 Task: Add Attachment from "Attach a link" to Card Card0000000012 in Board Board0000000003 in Workspace WS0000000001 in Trello. Add Cover Red to Card Card0000000012 in Board Board0000000003 in Workspace WS0000000001 in Trello. Add "Join Card" Button Button0000000012  to Card Card0000000012 in Board Board0000000003 in Workspace WS0000000001 in Trello. Add Description DS0000000012 to Card Card0000000012 in Board Board0000000003 in Workspace WS0000000001 in Trello. Add Comment CM0000000012 to Card Card0000000012 in Board Board0000000003 in Workspace WS0000000001 in Trello
Action: Mouse moved to (314, 487)
Screenshot: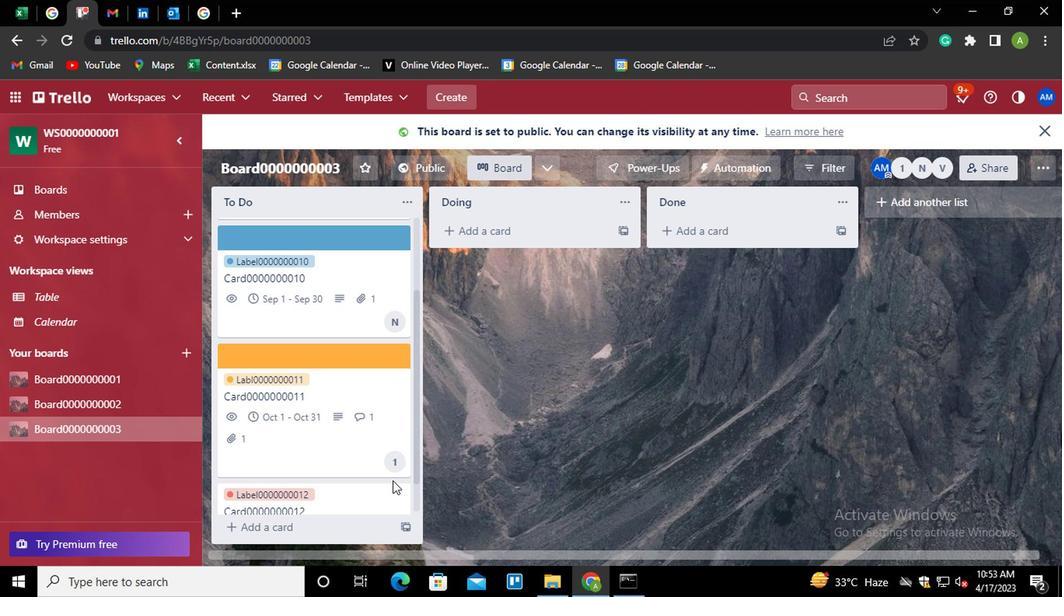 
Action: Mouse pressed left at (314, 487)
Screenshot: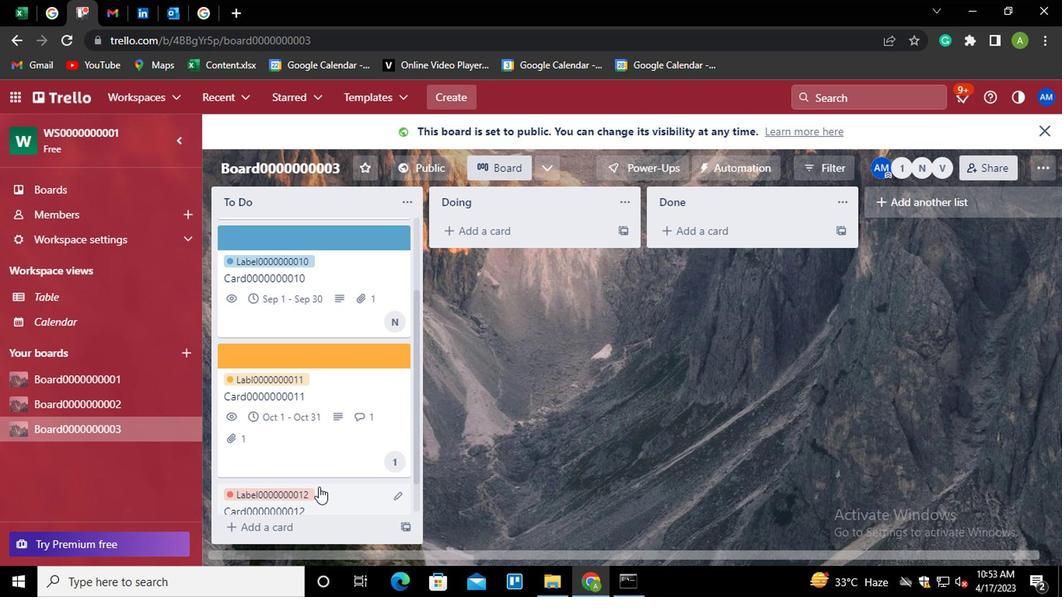 
Action: Mouse moved to (725, 406)
Screenshot: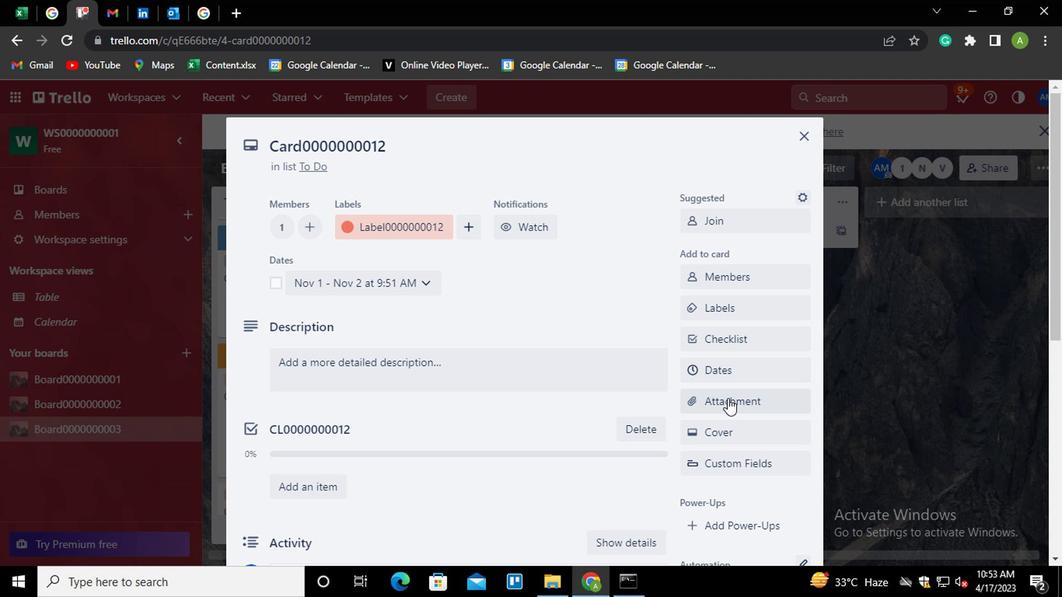 
Action: Mouse pressed left at (725, 406)
Screenshot: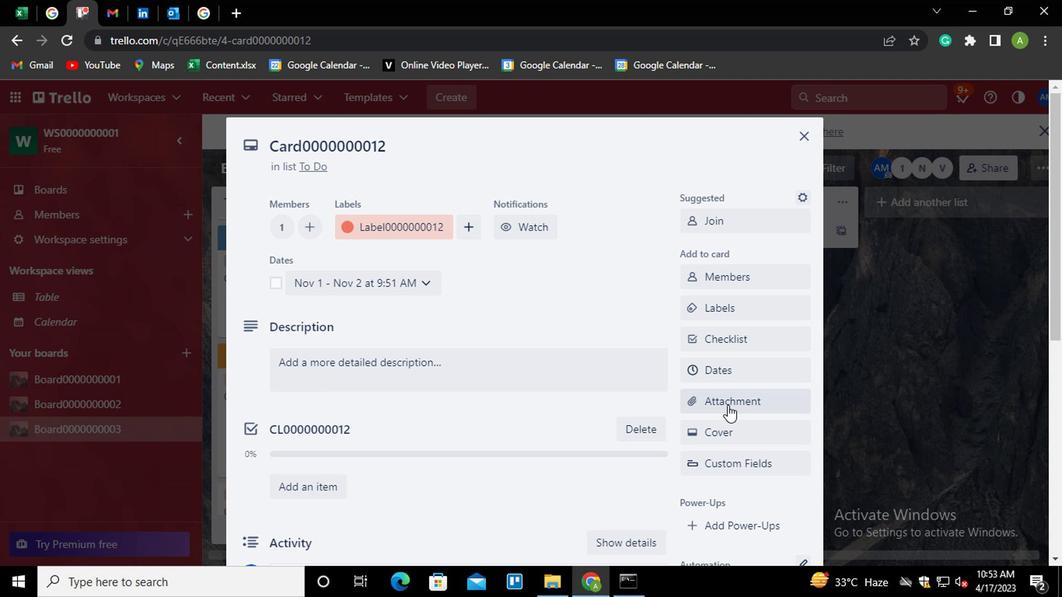 
Action: Mouse moved to (727, 348)
Screenshot: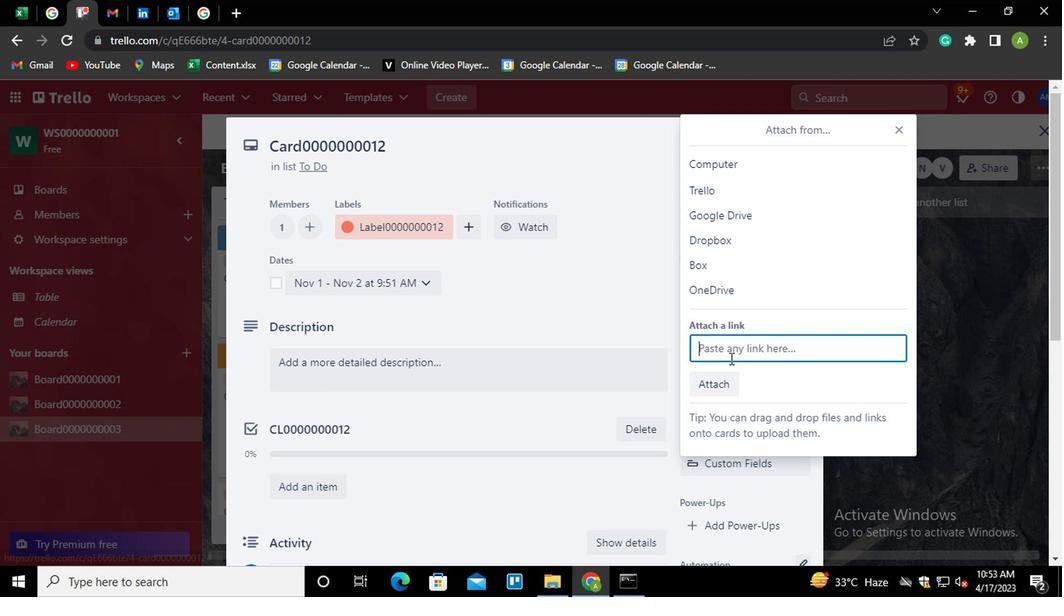 
Action: Key pressed ctrl+V
Screenshot: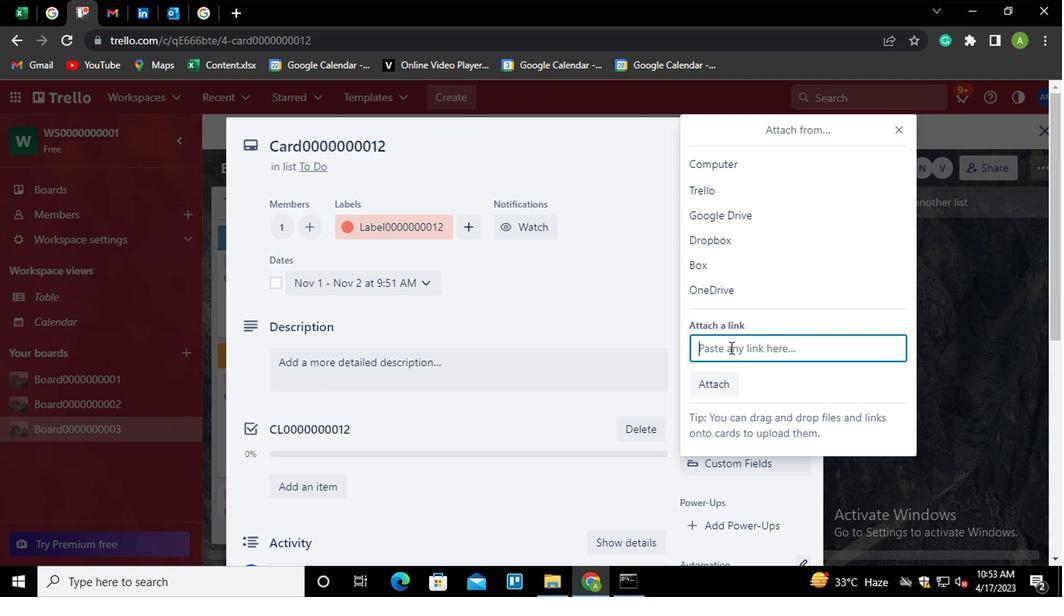 
Action: Mouse moved to (714, 433)
Screenshot: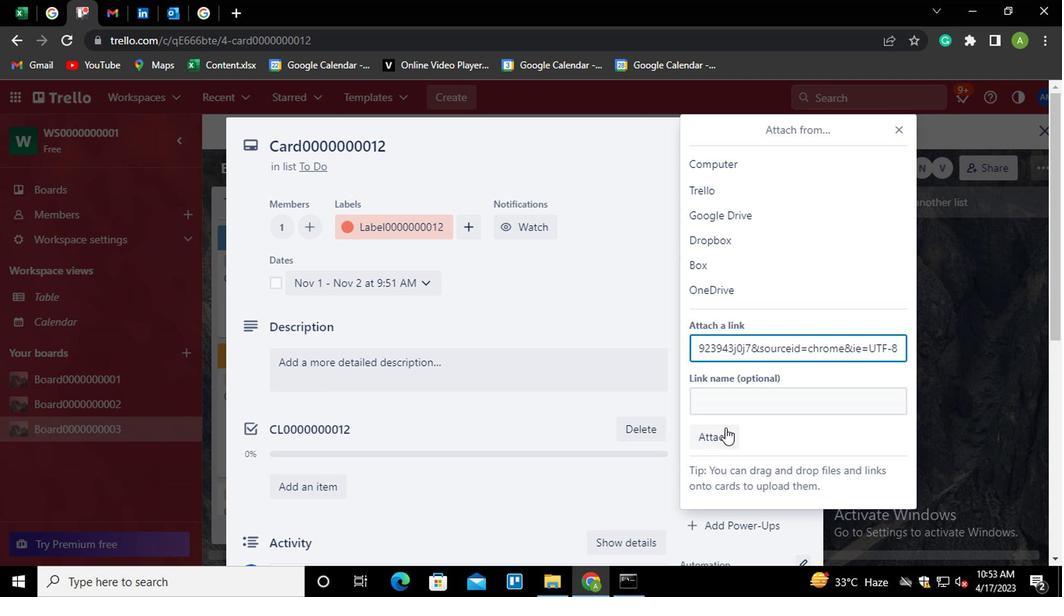 
Action: Mouse pressed left at (714, 433)
Screenshot: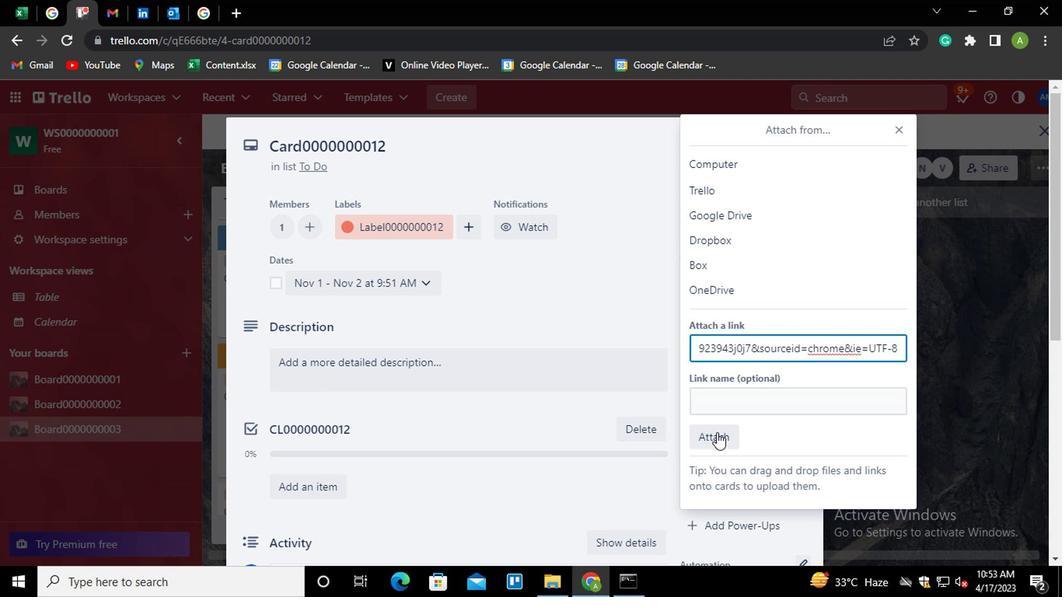 
Action: Mouse moved to (713, 434)
Screenshot: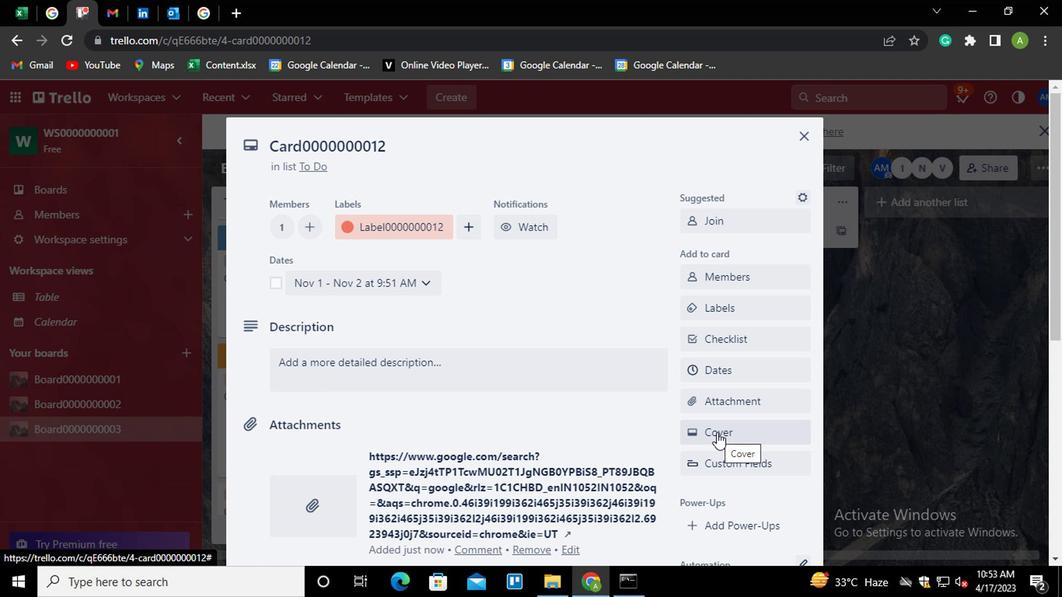 
Action: Mouse pressed left at (713, 434)
Screenshot: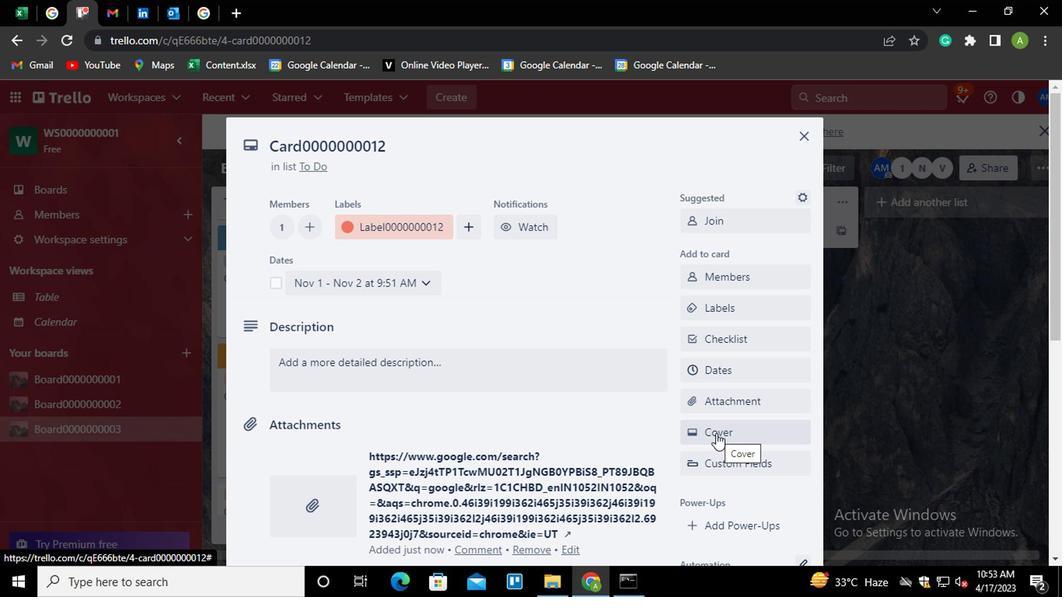 
Action: Mouse moved to (830, 271)
Screenshot: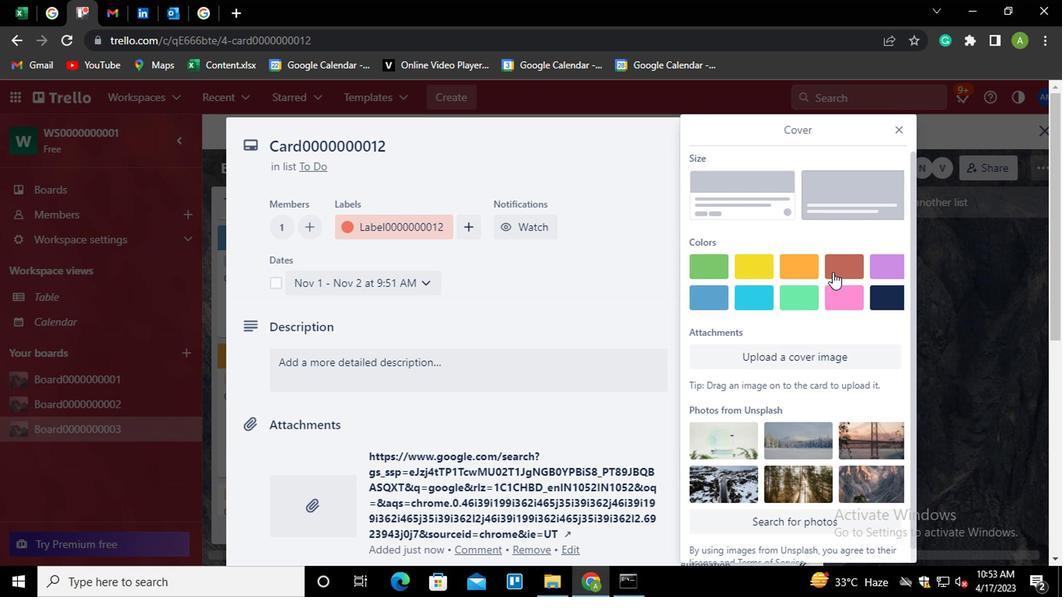 
Action: Mouse pressed left at (830, 271)
Screenshot: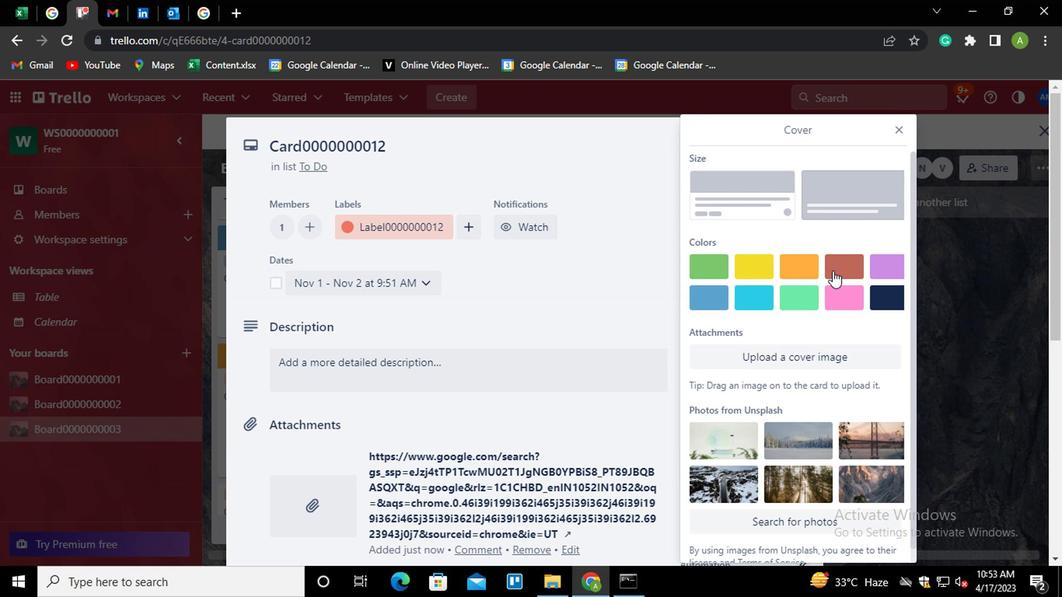 
Action: Mouse moved to (636, 278)
Screenshot: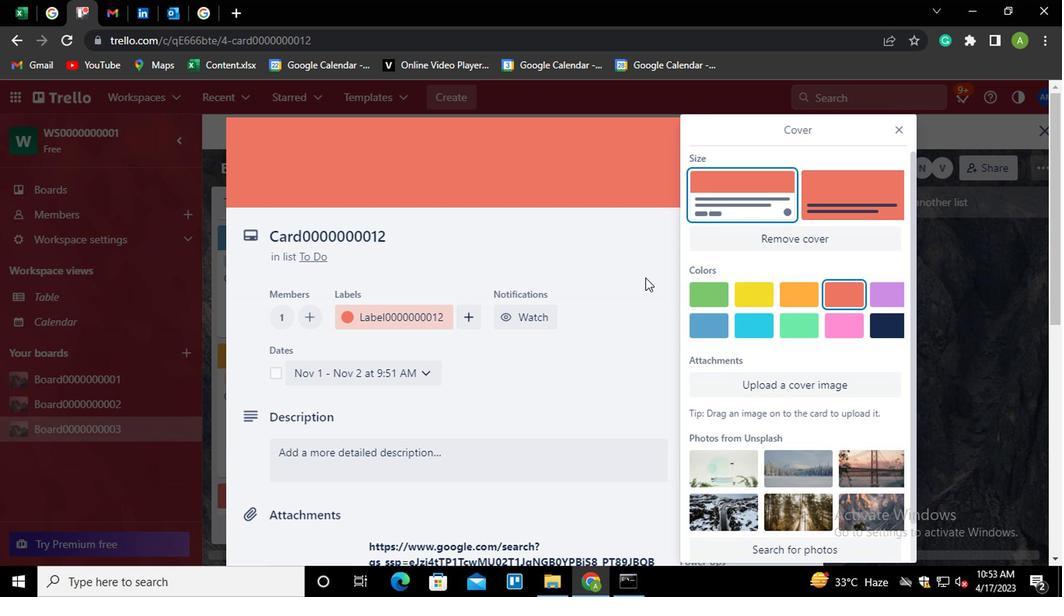 
Action: Mouse pressed left at (636, 278)
Screenshot: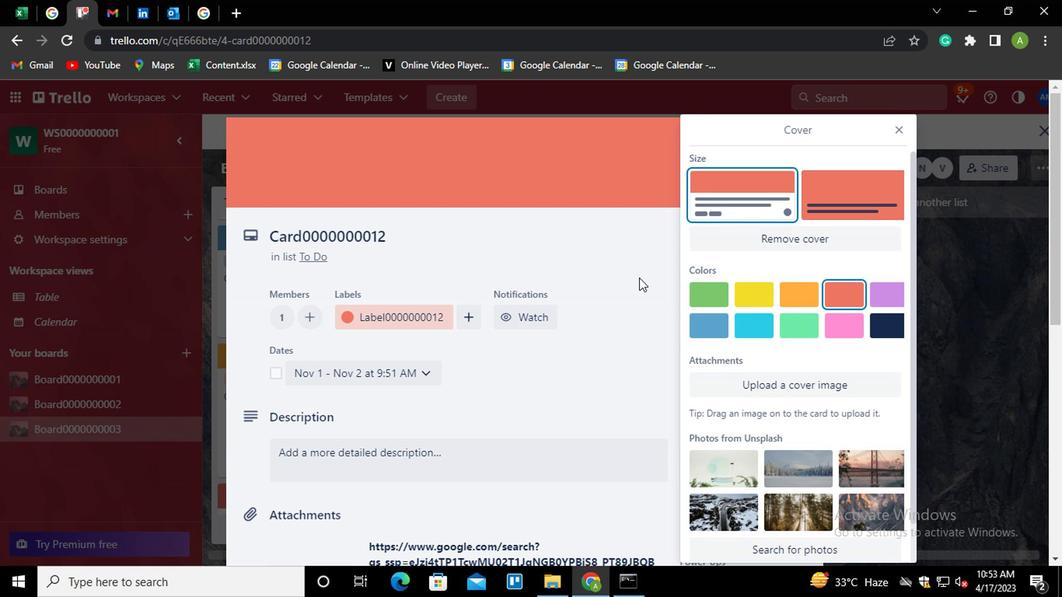 
Action: Mouse moved to (748, 411)
Screenshot: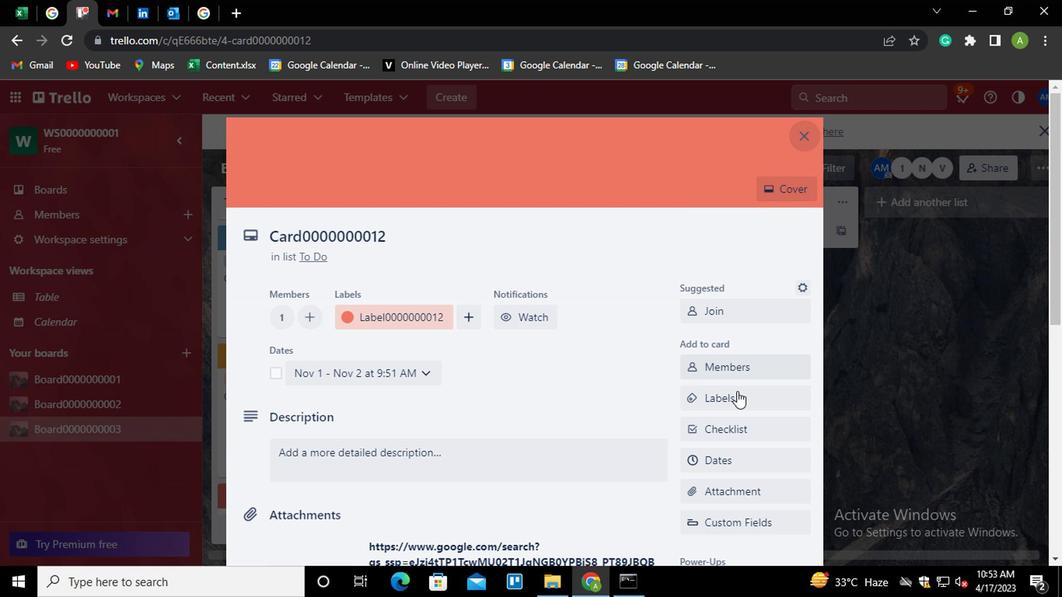 
Action: Mouse scrolled (748, 409) with delta (0, -1)
Screenshot: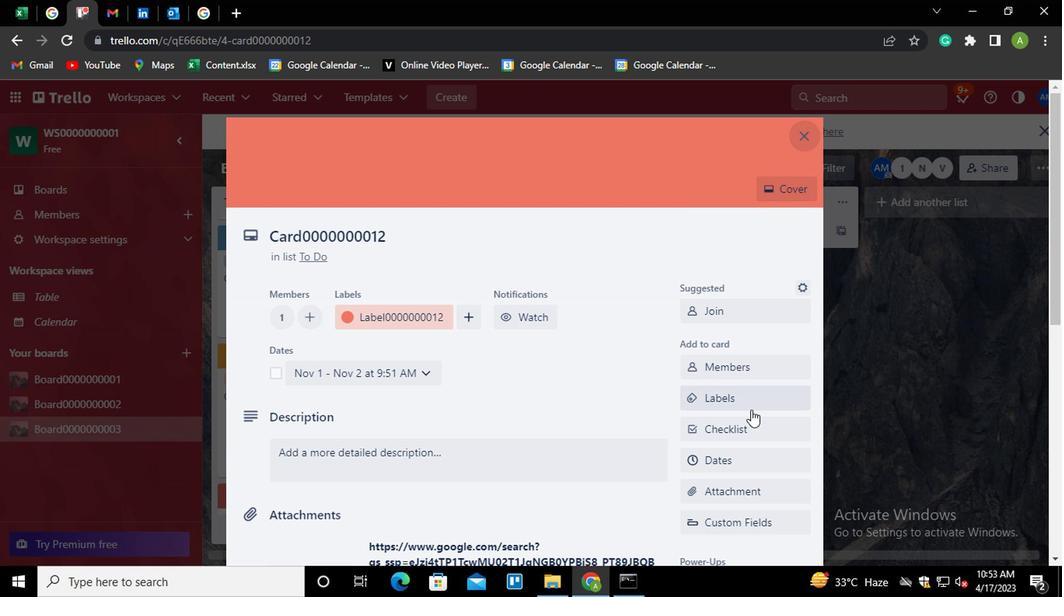 
Action: Mouse scrolled (748, 409) with delta (0, -1)
Screenshot: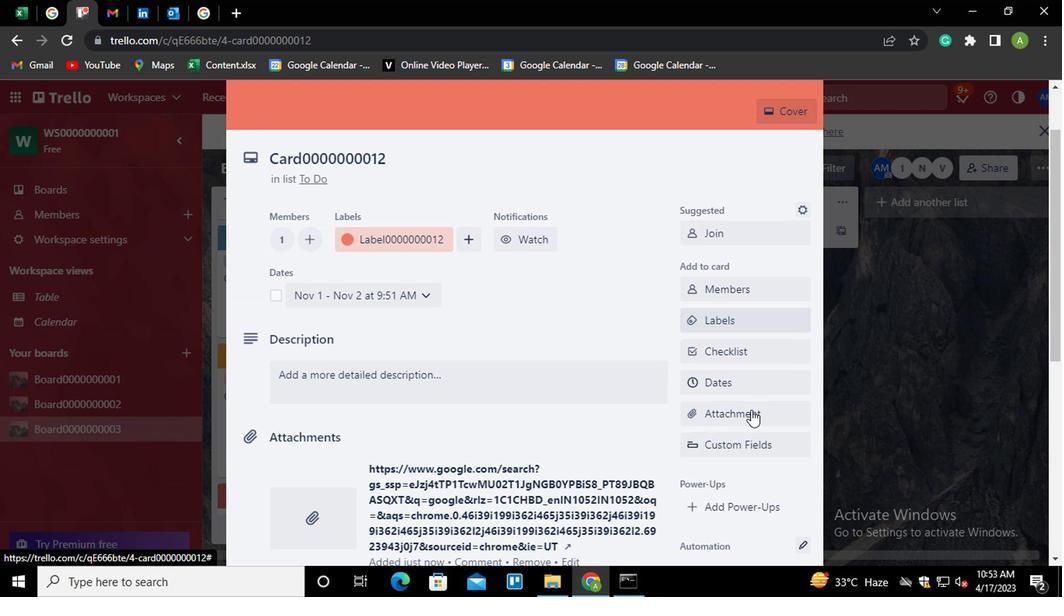 
Action: Mouse moved to (734, 470)
Screenshot: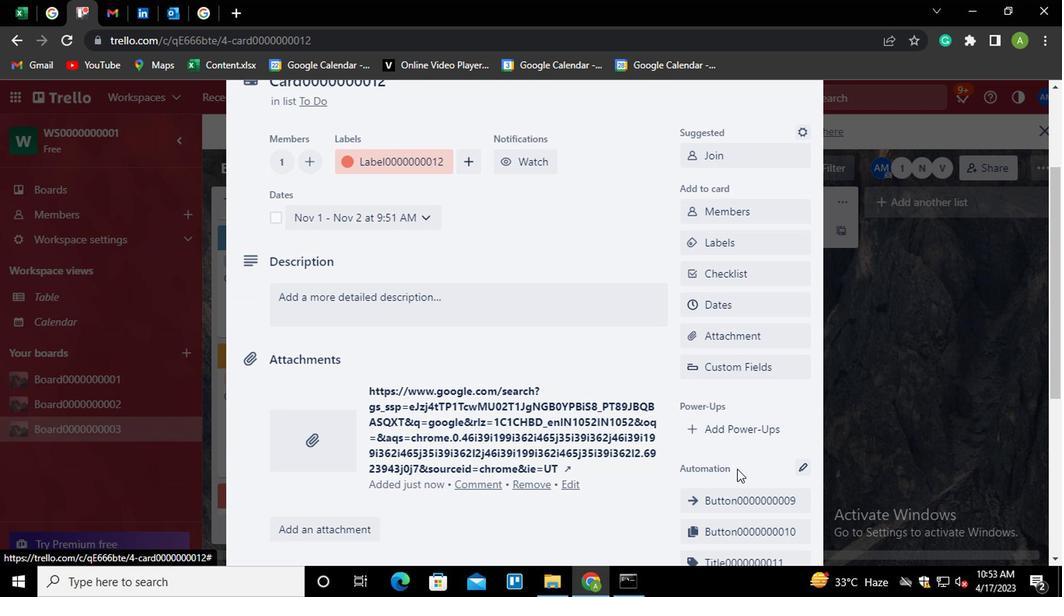 
Action: Mouse scrolled (734, 470) with delta (0, 0)
Screenshot: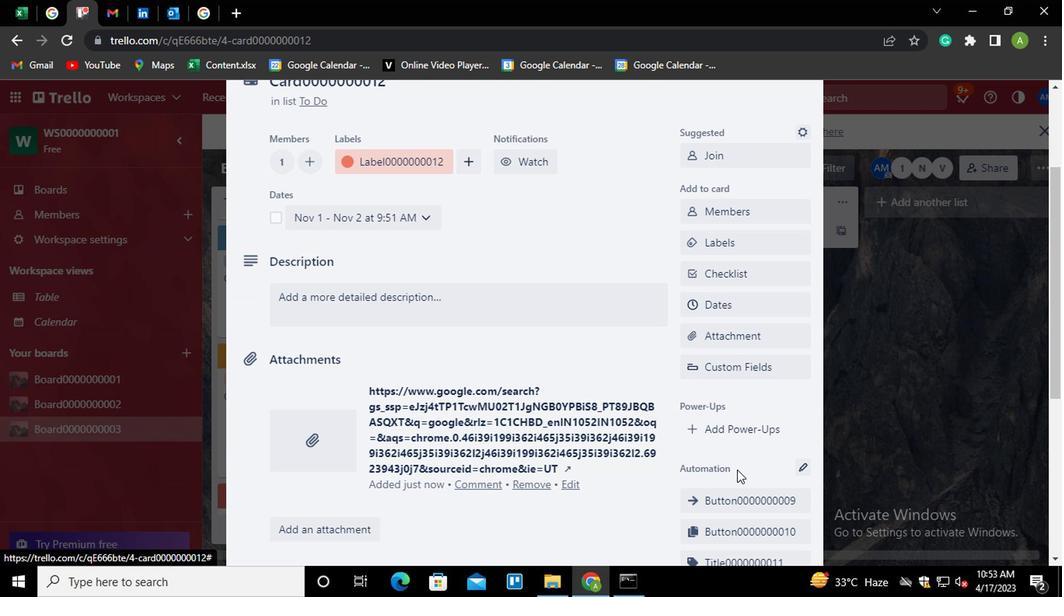 
Action: Mouse moved to (729, 510)
Screenshot: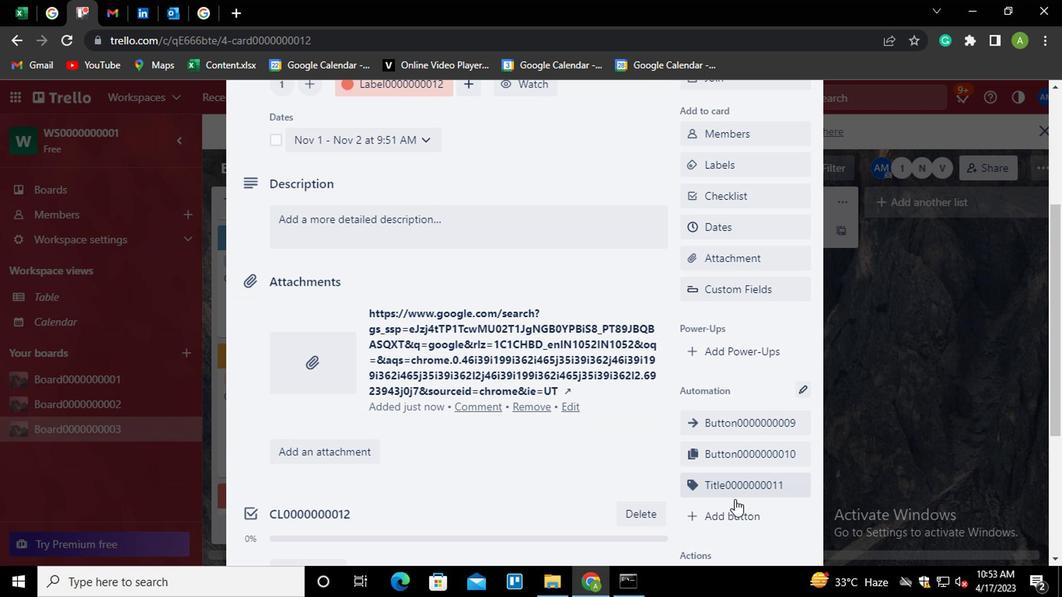 
Action: Mouse pressed left at (729, 510)
Screenshot: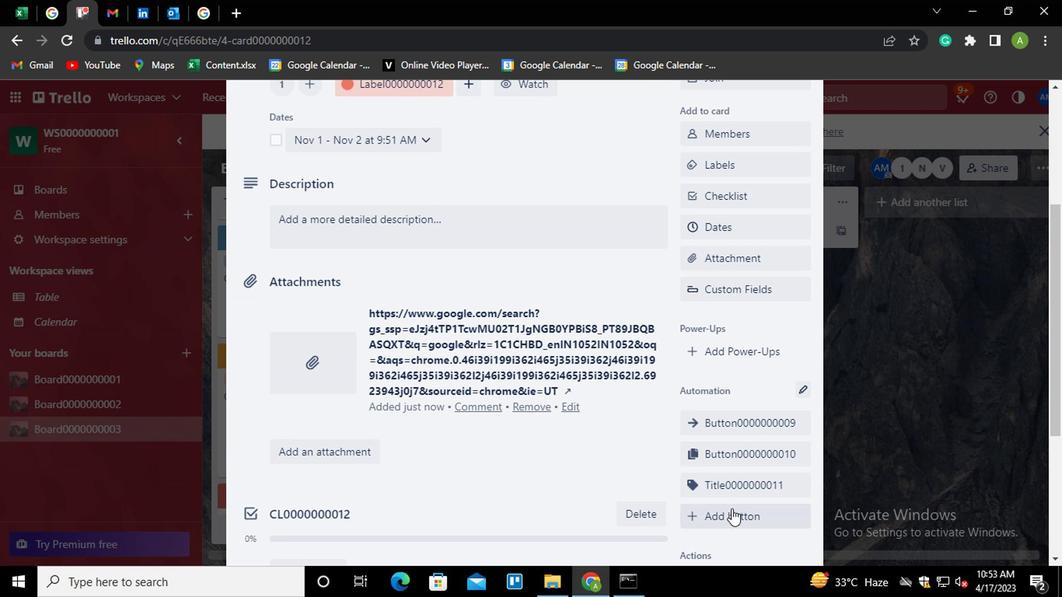 
Action: Mouse moved to (730, 289)
Screenshot: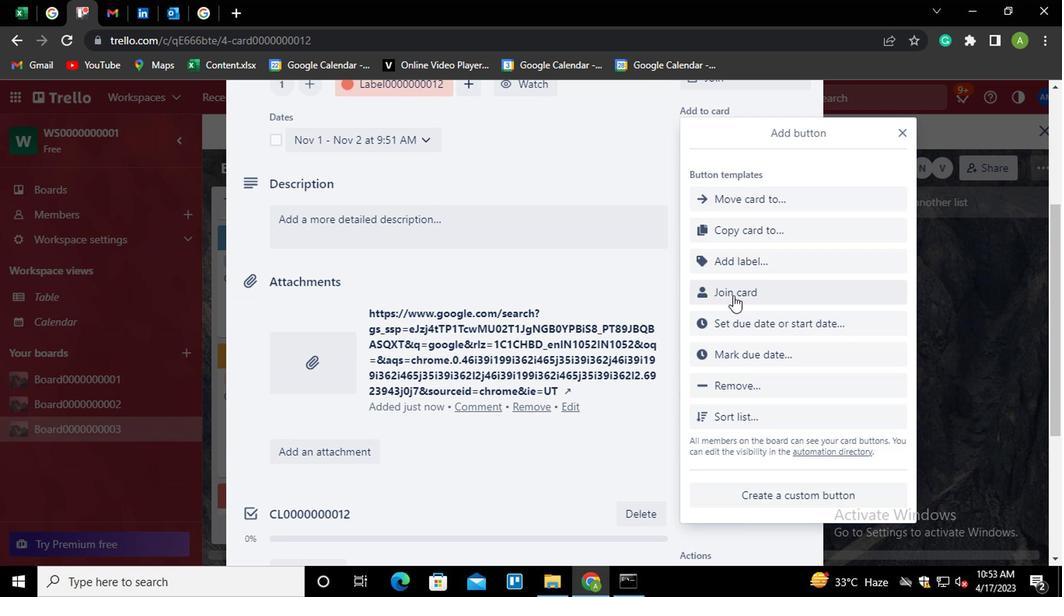 
Action: Mouse pressed left at (730, 289)
Screenshot: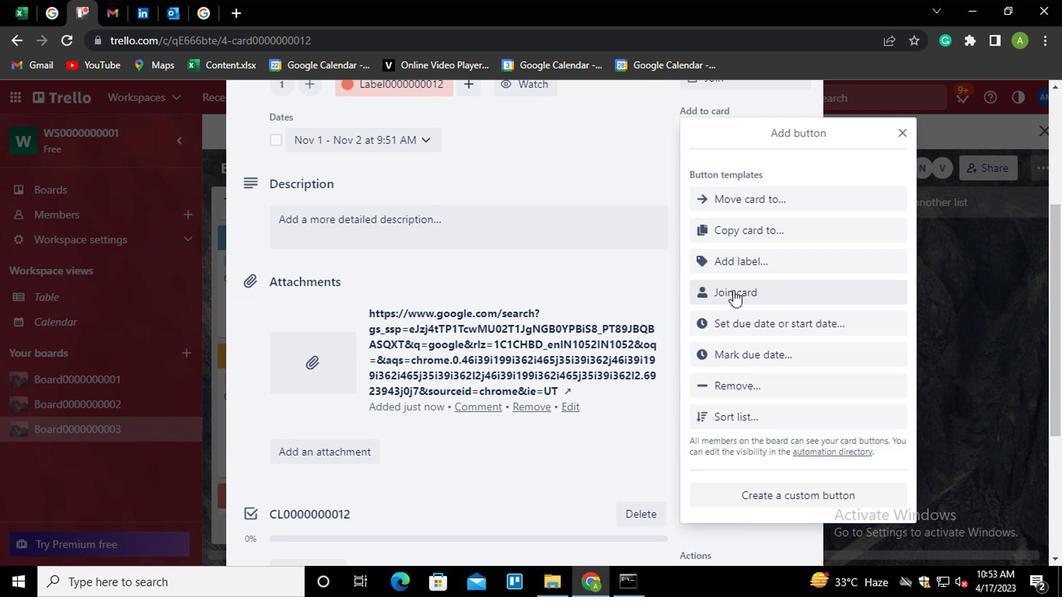 
Action: Mouse moved to (729, 292)
Screenshot: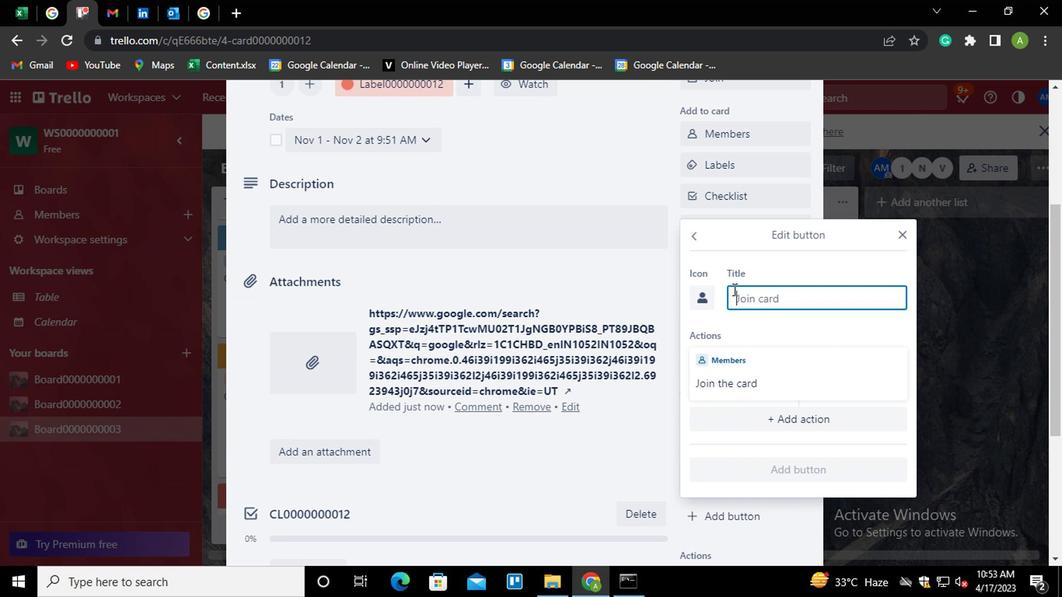 
Action: Key pressed <Key.shift>ctrl+BUTTON0000000012
Screenshot: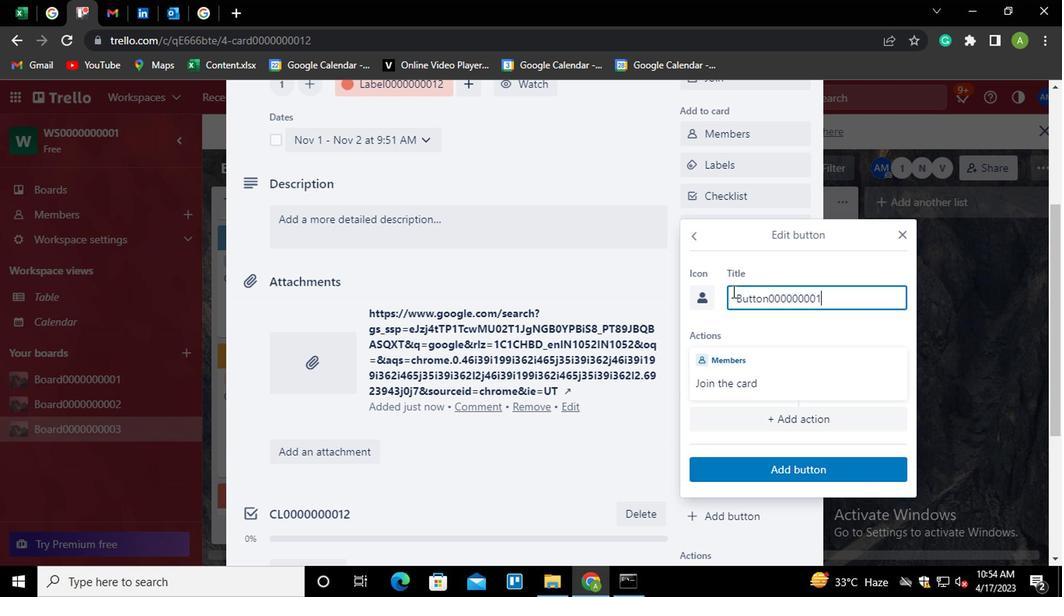 
Action: Mouse moved to (754, 469)
Screenshot: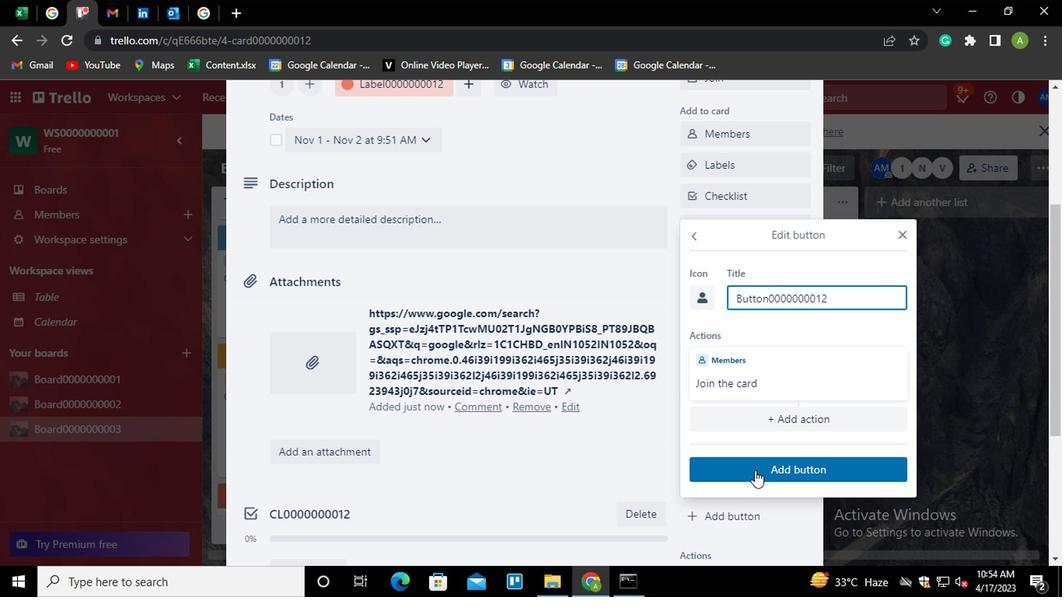 
Action: Mouse pressed left at (754, 469)
Screenshot: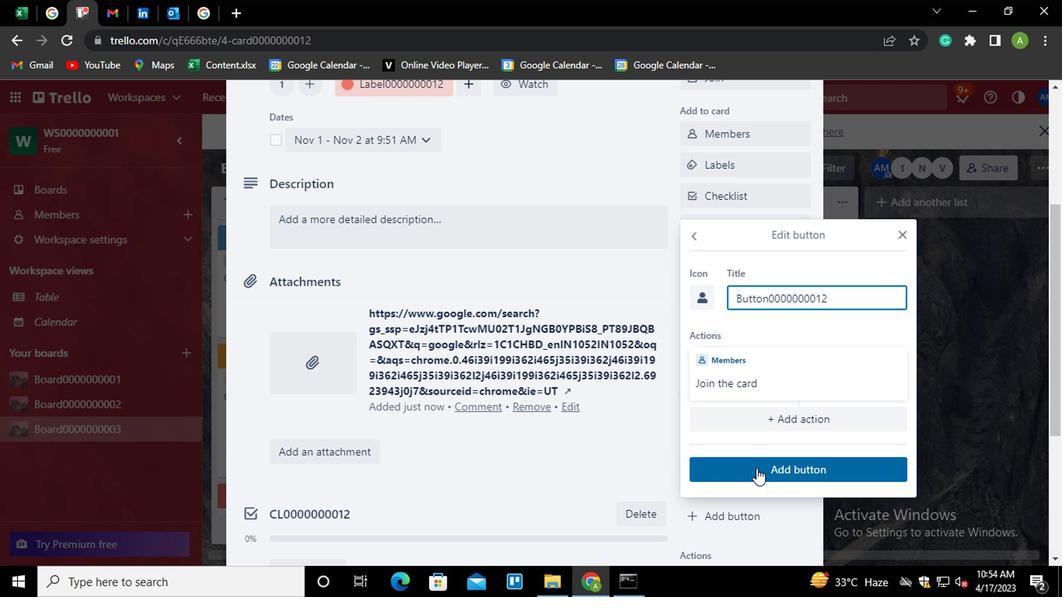 
Action: Mouse moved to (401, 224)
Screenshot: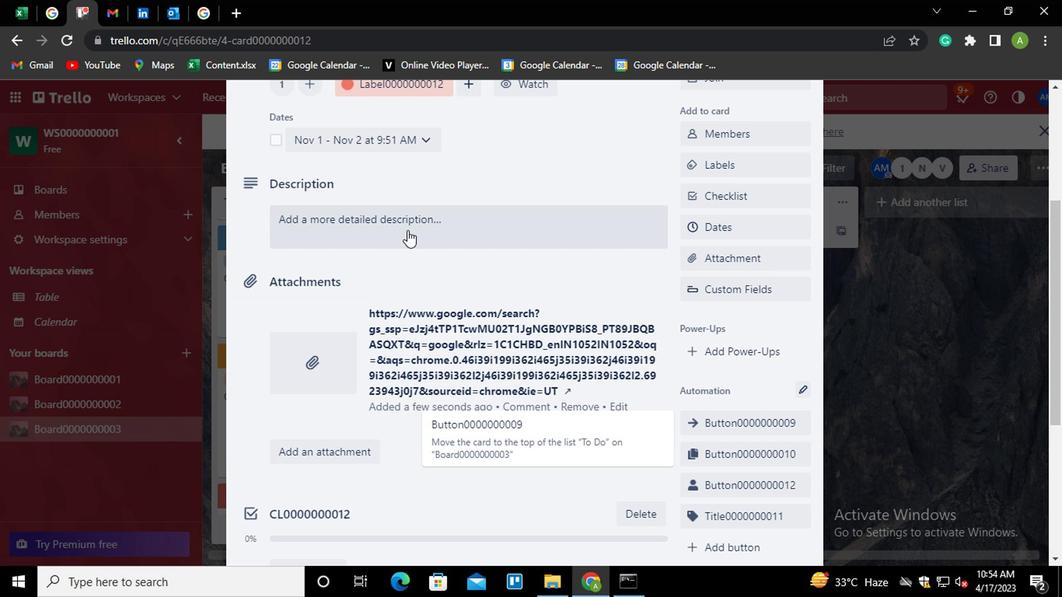 
Action: Mouse pressed left at (401, 224)
Screenshot: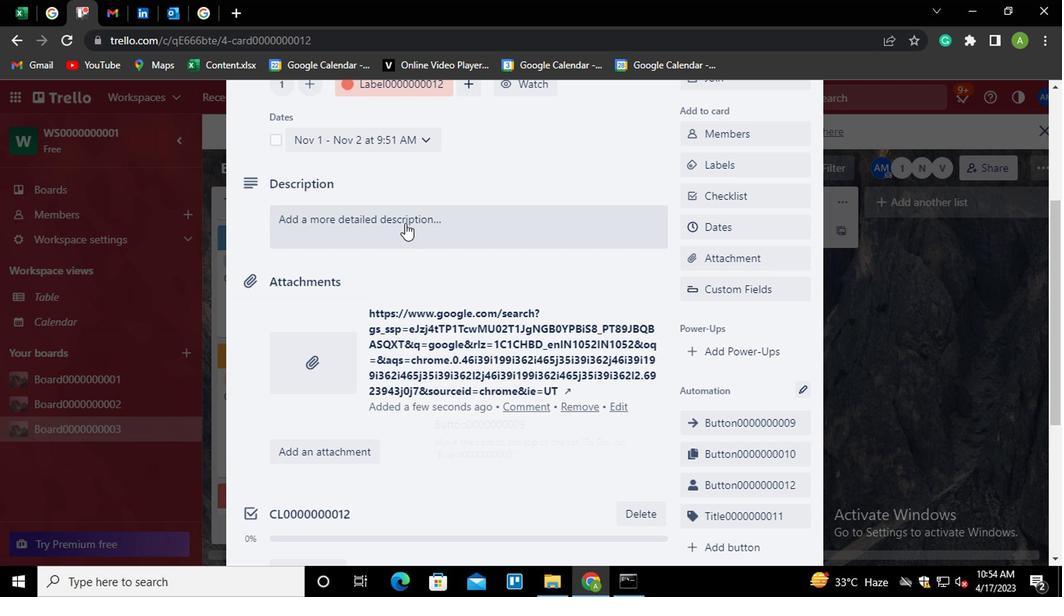 
Action: Mouse moved to (396, 226)
Screenshot: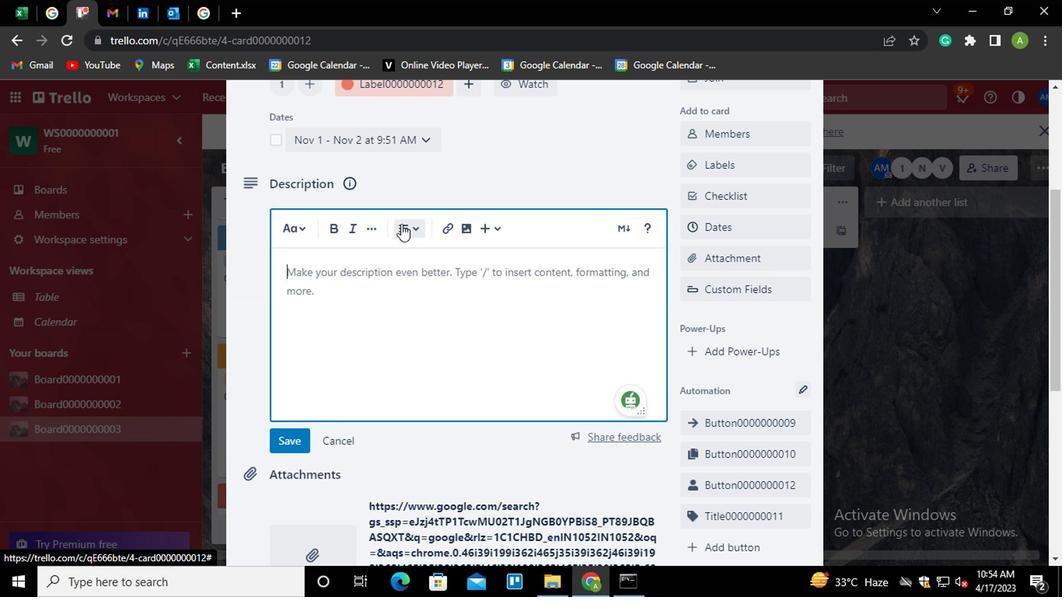 
Action: Key pressed <Key.shift>DS0000000012
Screenshot: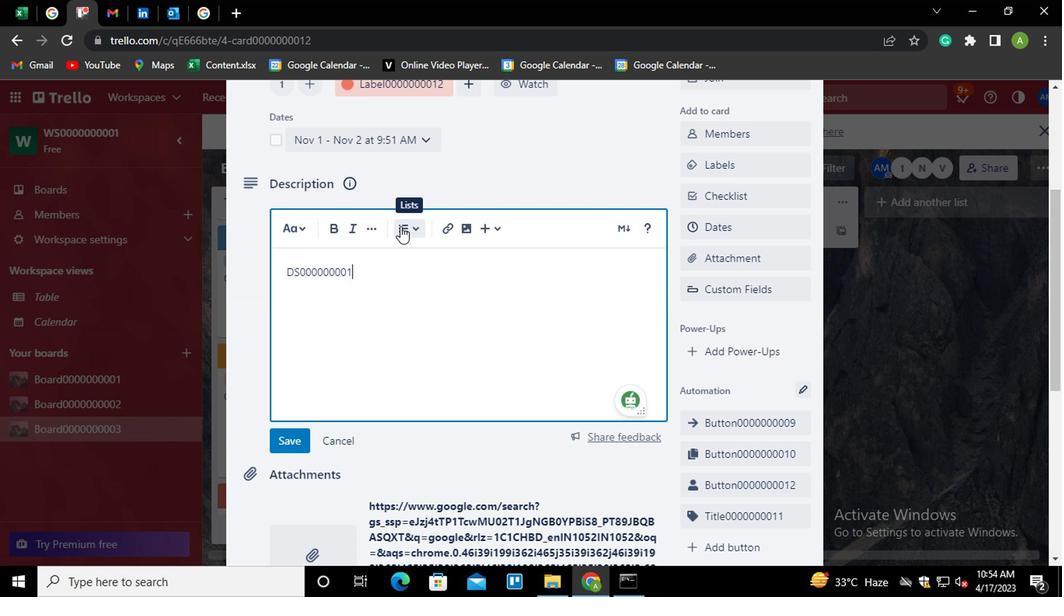 
Action: Mouse moved to (290, 435)
Screenshot: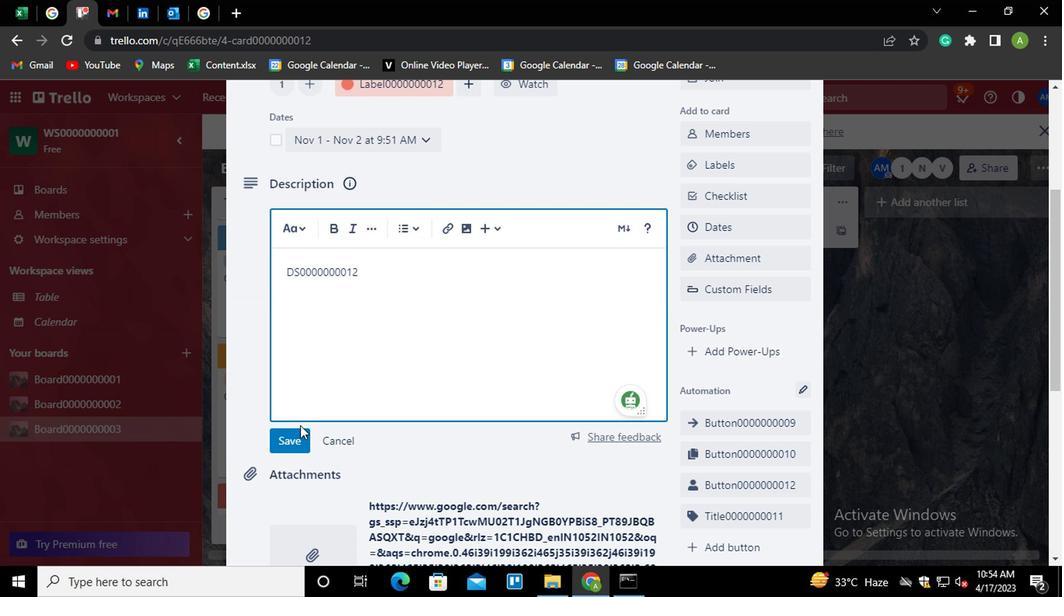 
Action: Mouse pressed left at (290, 435)
Screenshot: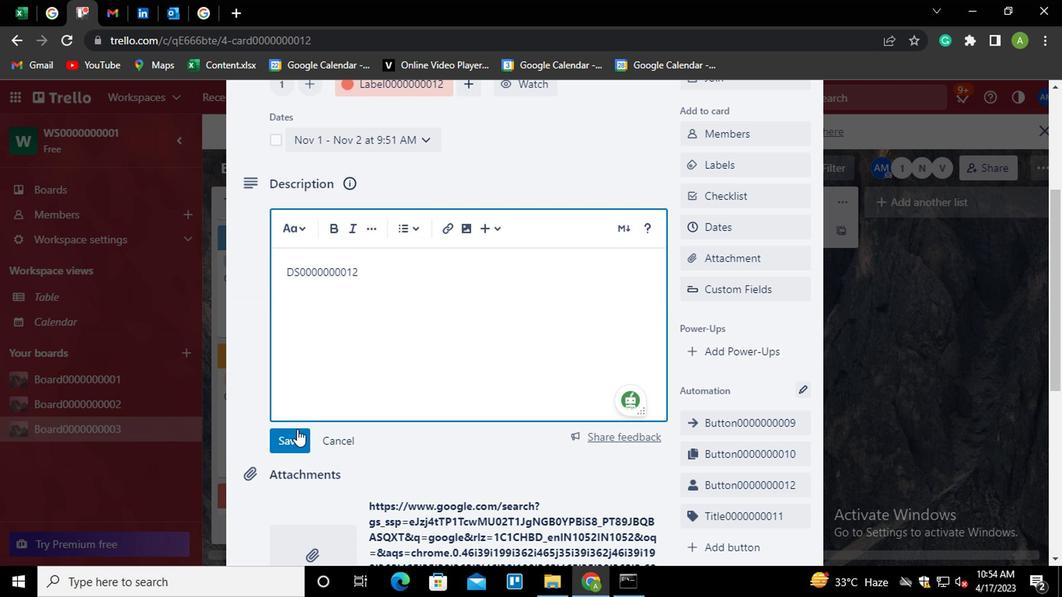 
Action: Mouse moved to (321, 449)
Screenshot: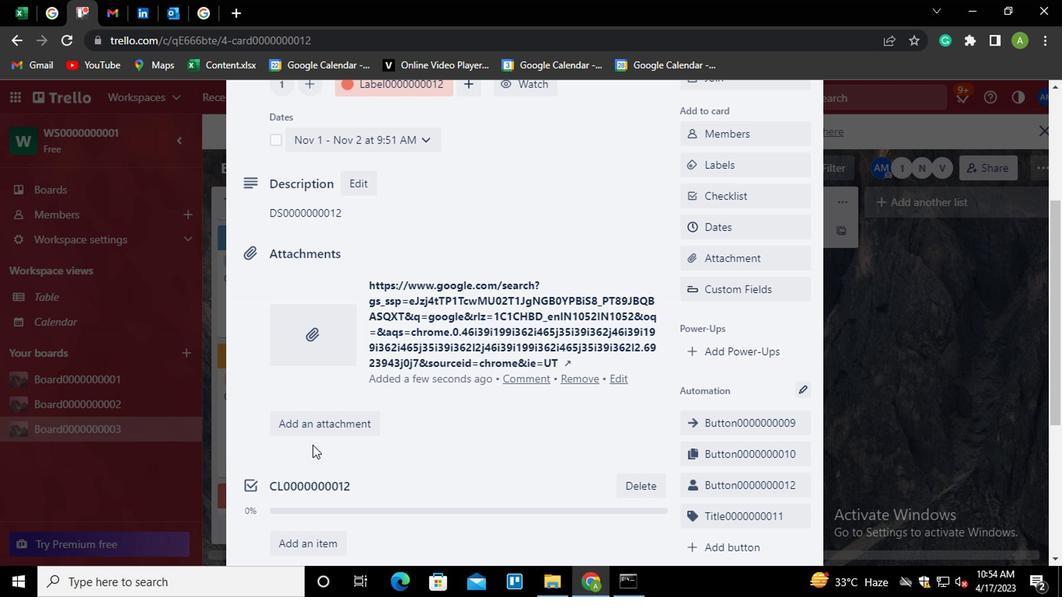 
Action: Mouse scrolled (321, 449) with delta (0, 0)
Screenshot: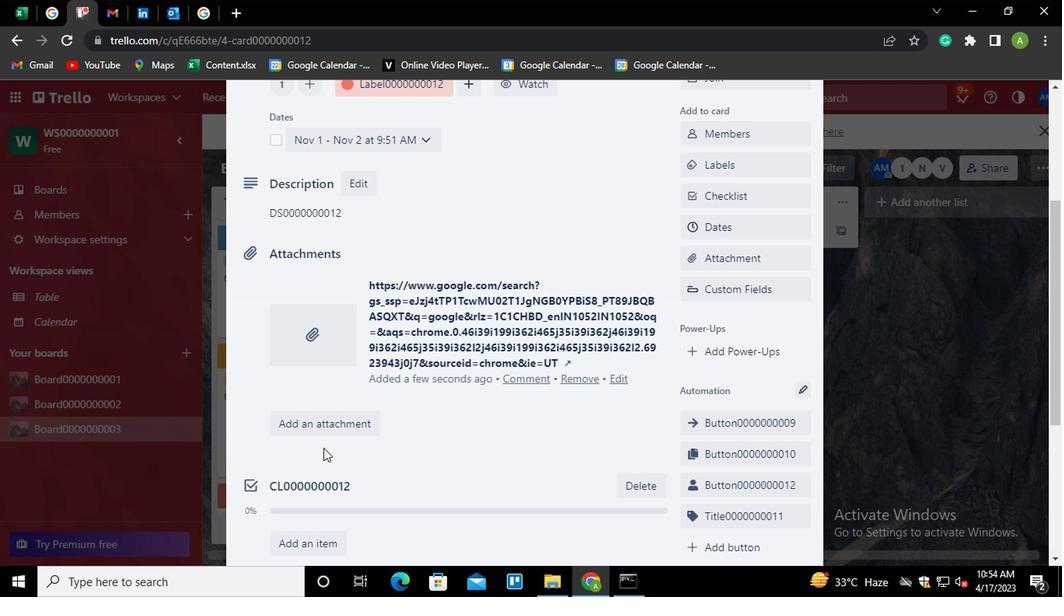 
Action: Mouse scrolled (321, 449) with delta (0, 0)
Screenshot: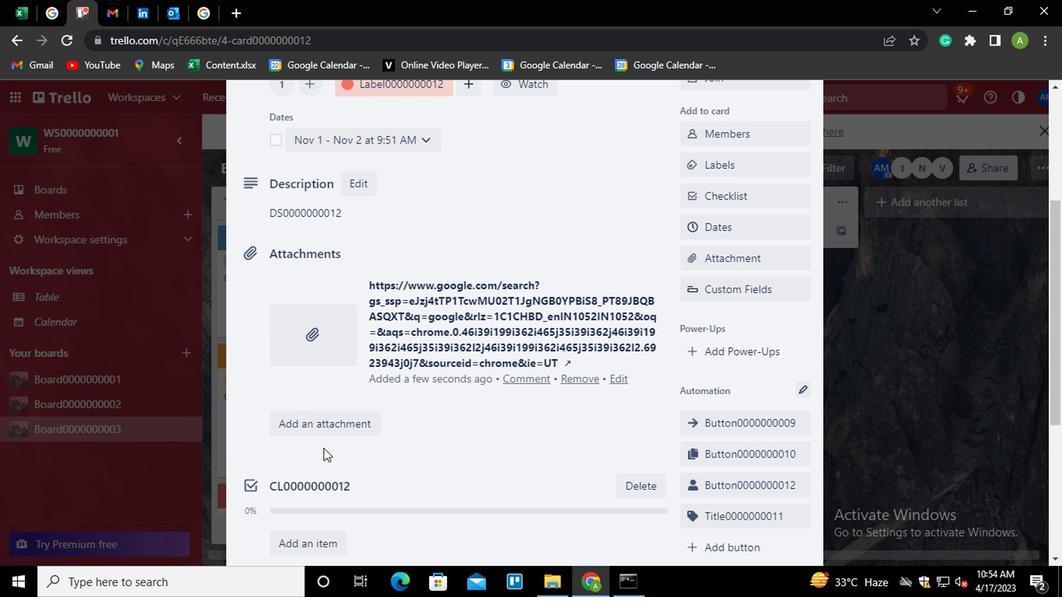 
Action: Mouse moved to (301, 481)
Screenshot: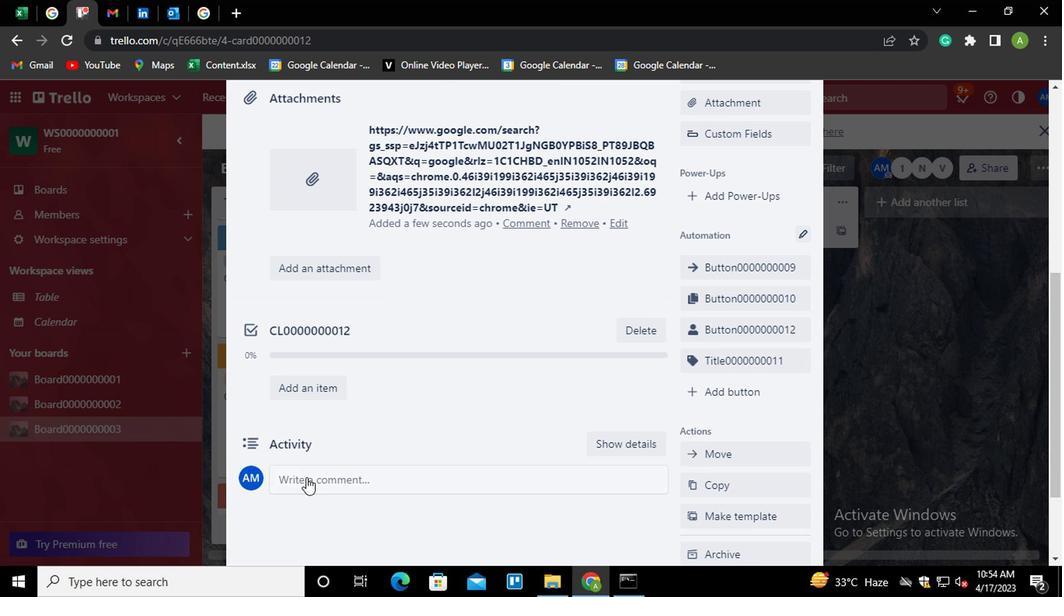 
Action: Mouse pressed left at (301, 481)
Screenshot: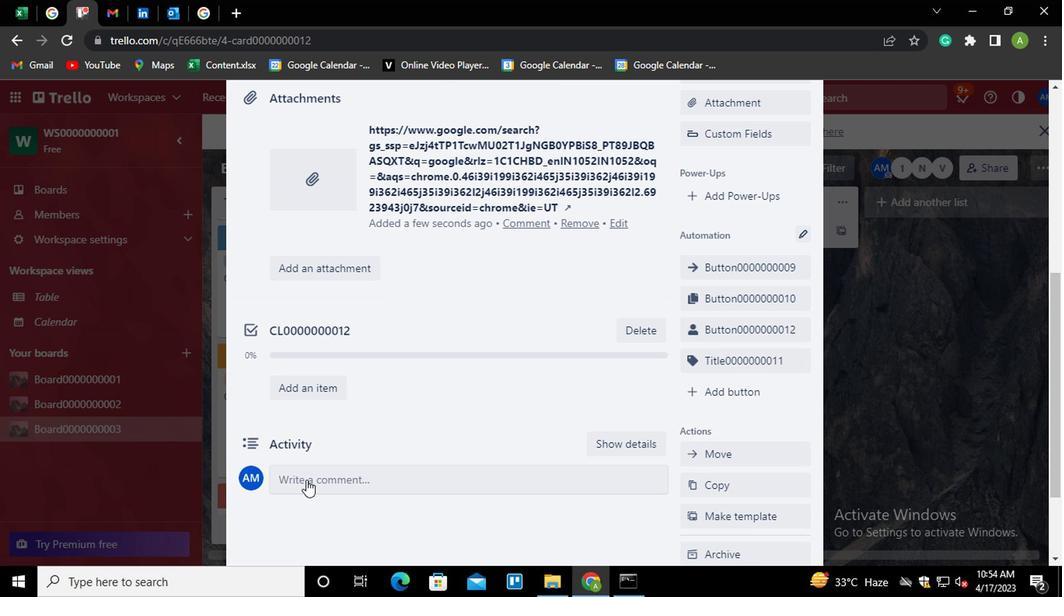 
Action: Mouse moved to (297, 483)
Screenshot: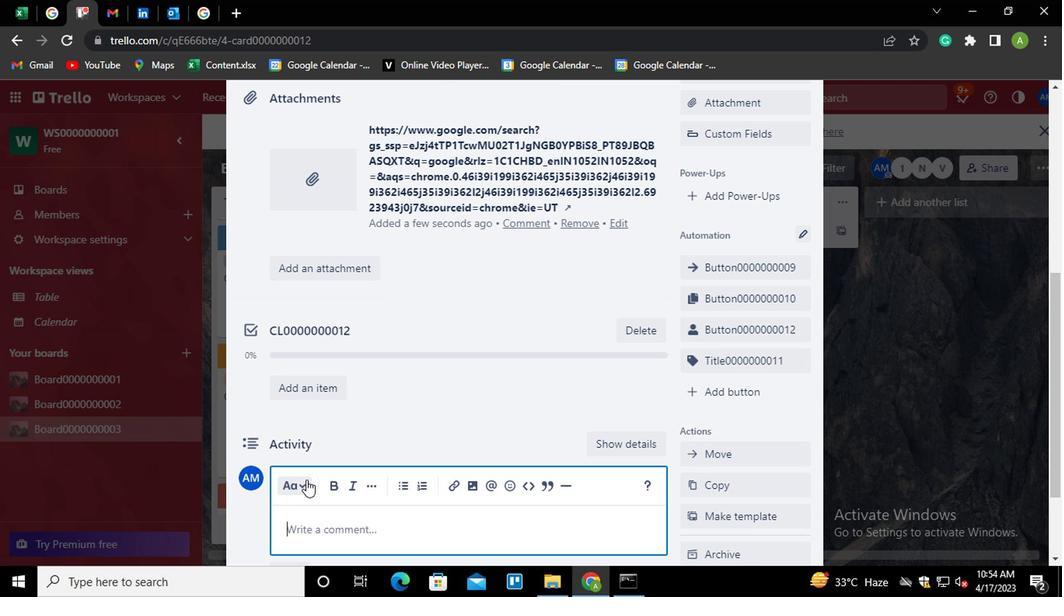 
Action: Key pressed <Key.shift>CM000000000<Key.backspace>12<Key.enter><Key.backspace>
Screenshot: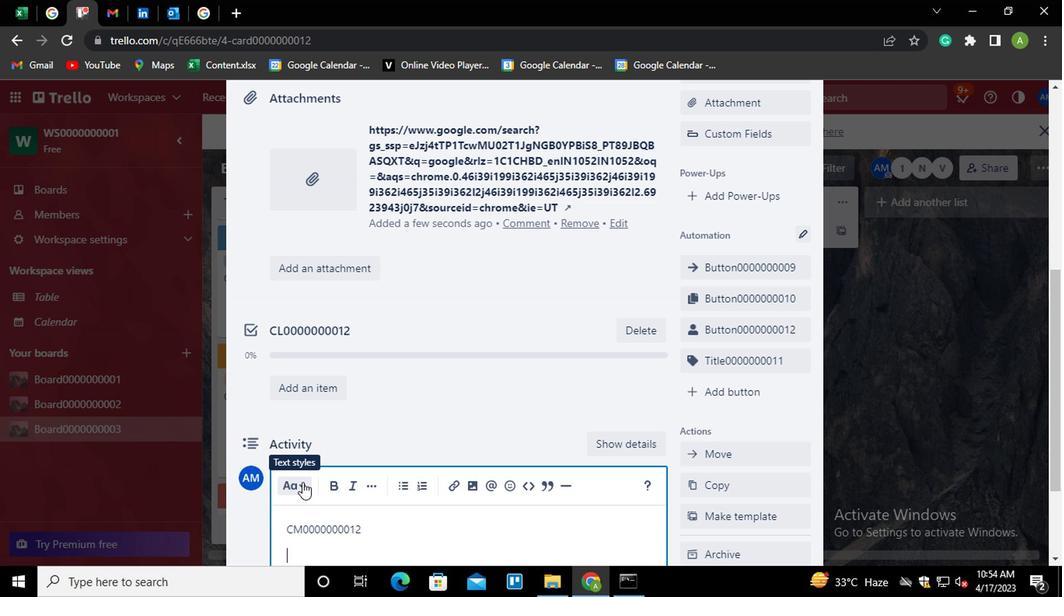 
Action: Mouse moved to (302, 491)
Screenshot: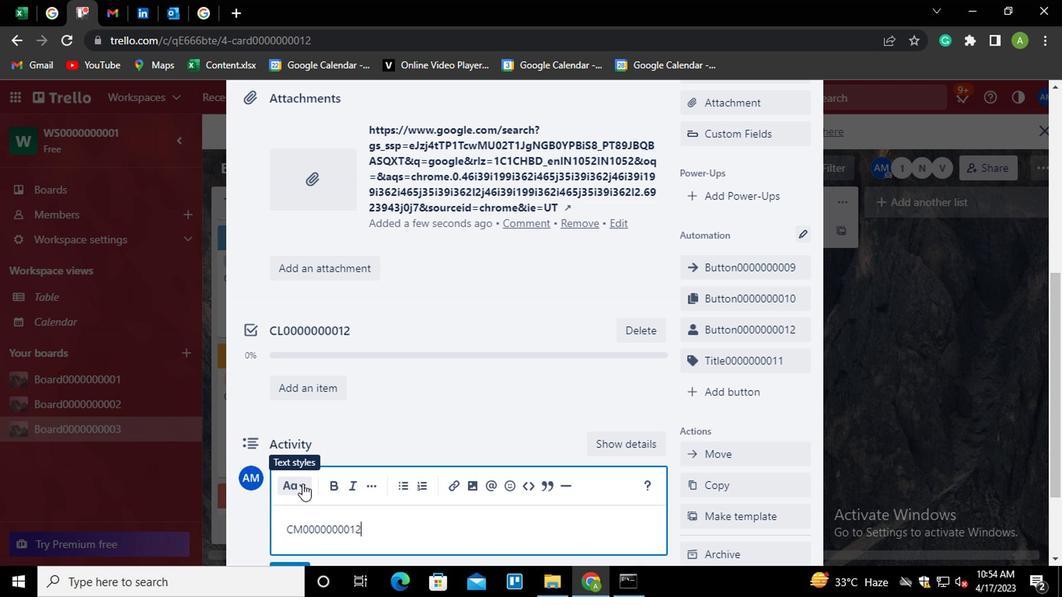 
Action: Mouse scrolled (302, 490) with delta (0, -1)
Screenshot: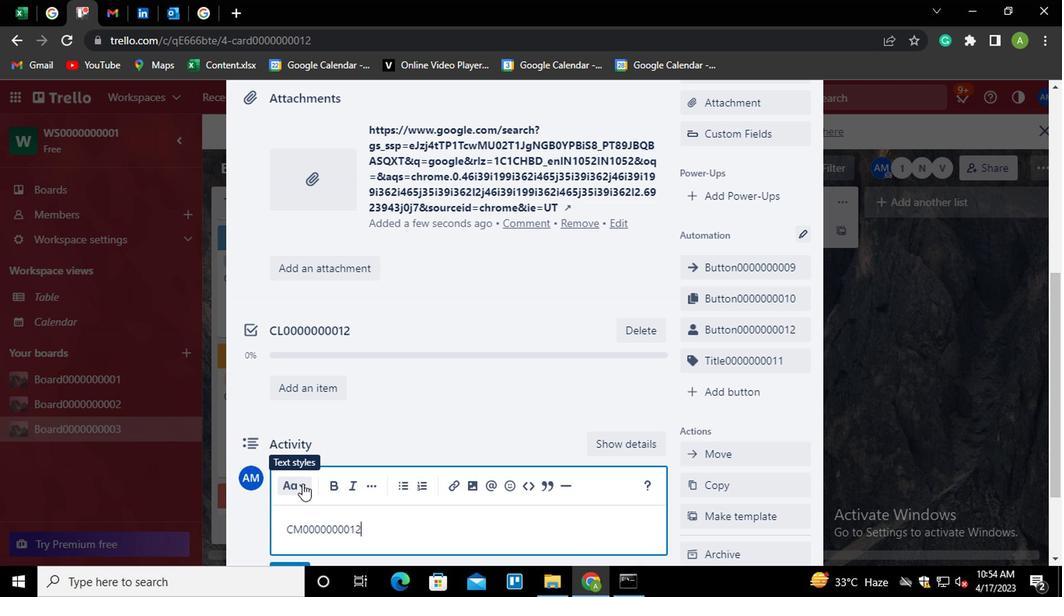 
Action: Mouse scrolled (302, 490) with delta (0, -1)
Screenshot: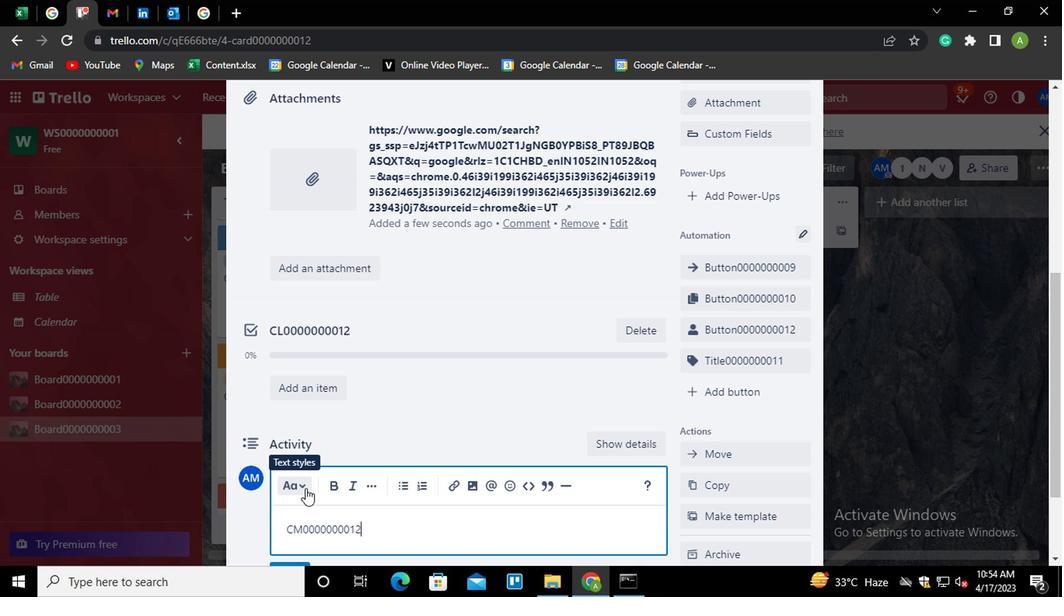 
Action: Mouse scrolled (302, 490) with delta (0, -1)
Screenshot: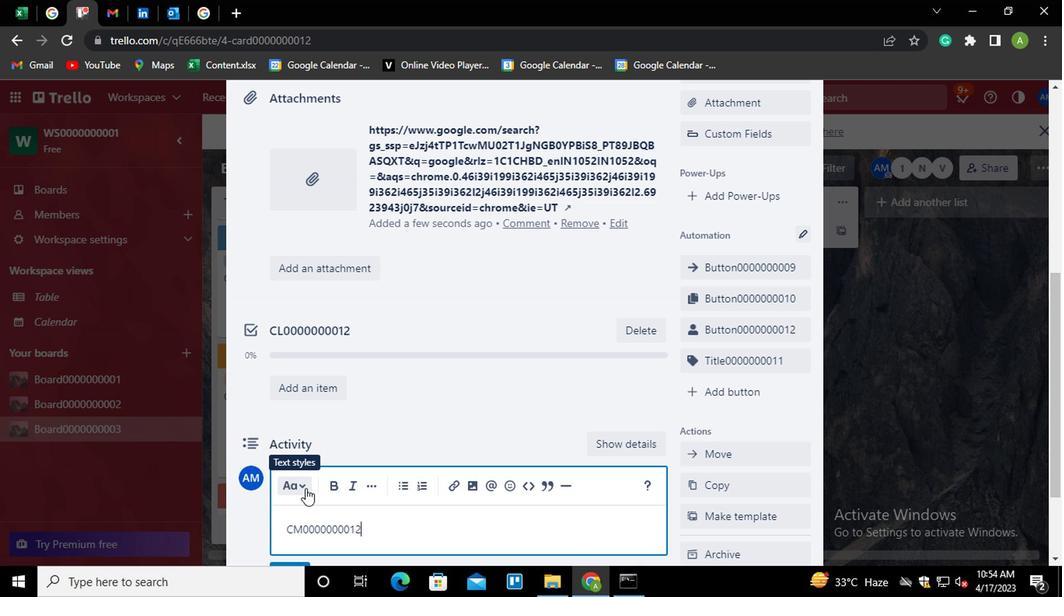 
Action: Mouse moved to (292, 456)
Screenshot: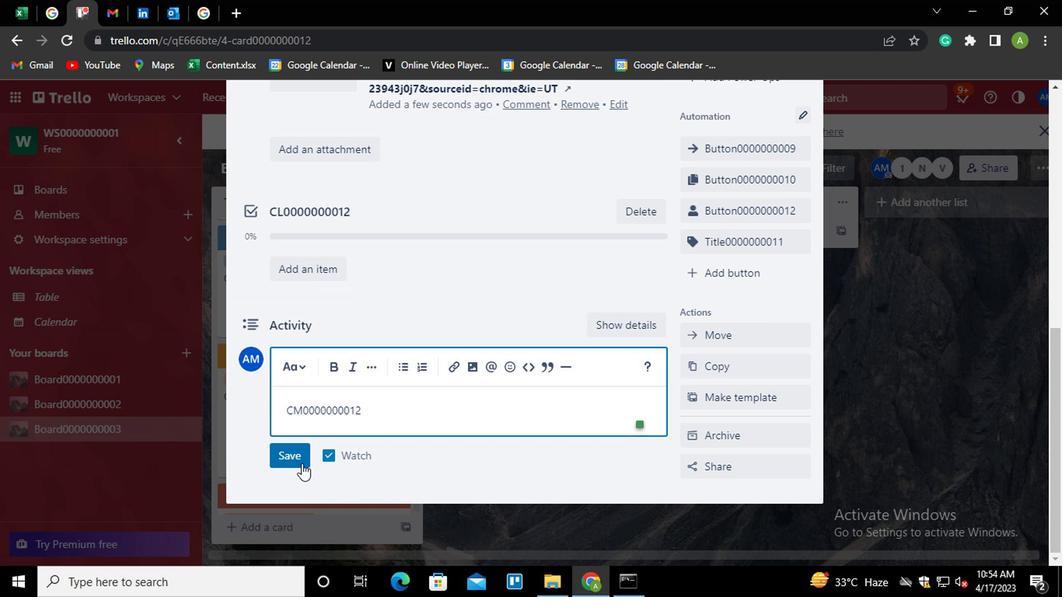 
Action: Mouse pressed left at (292, 456)
Screenshot: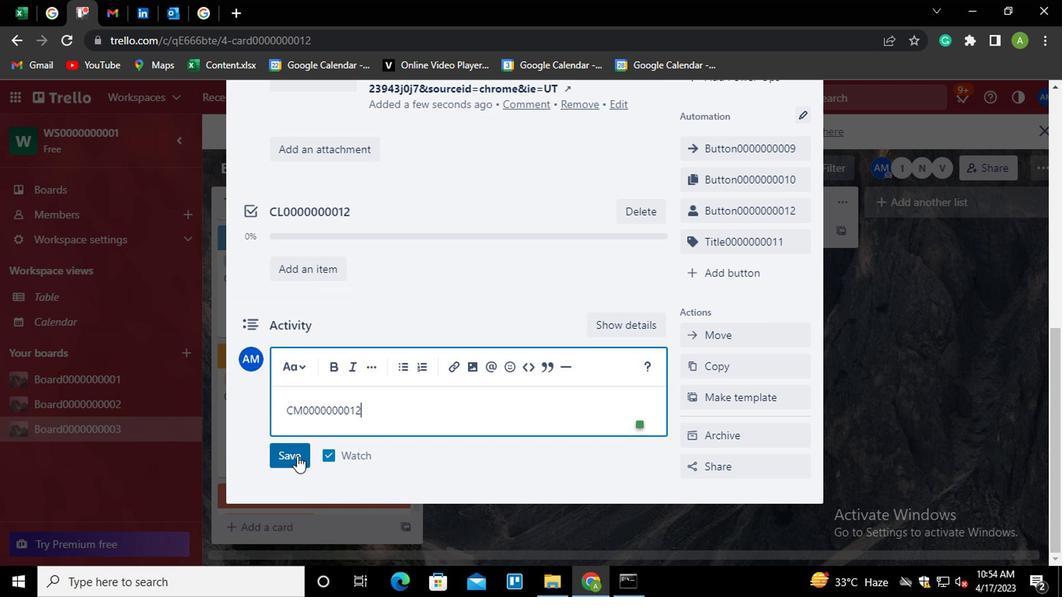 
Action: Mouse moved to (422, 471)
Screenshot: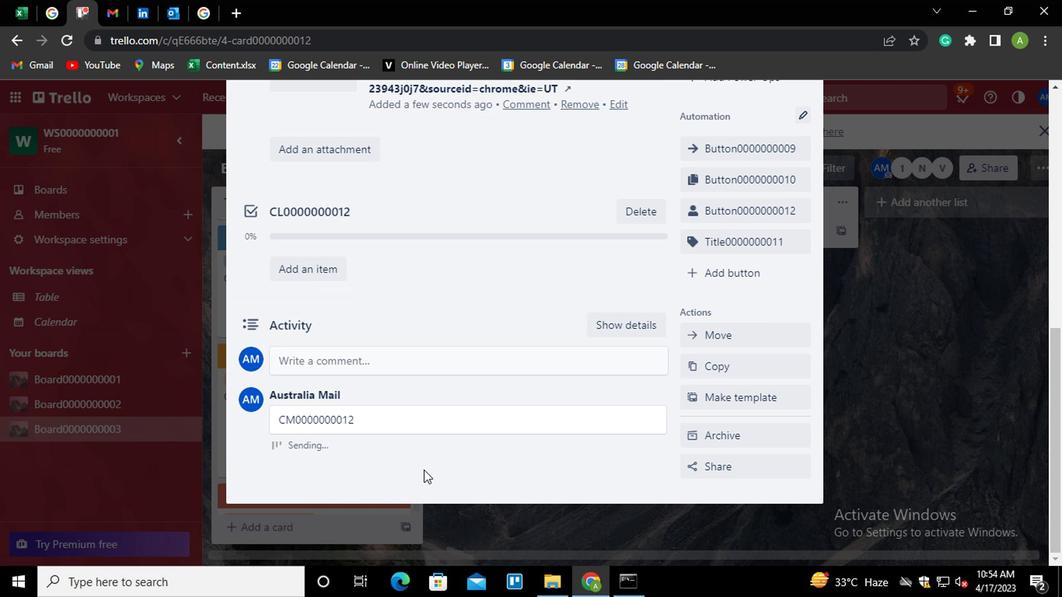 
